 Task: Find emails with specific words in a specific order: `"Important Mail"`.
Action: Mouse moved to (611, 81)
Screenshot: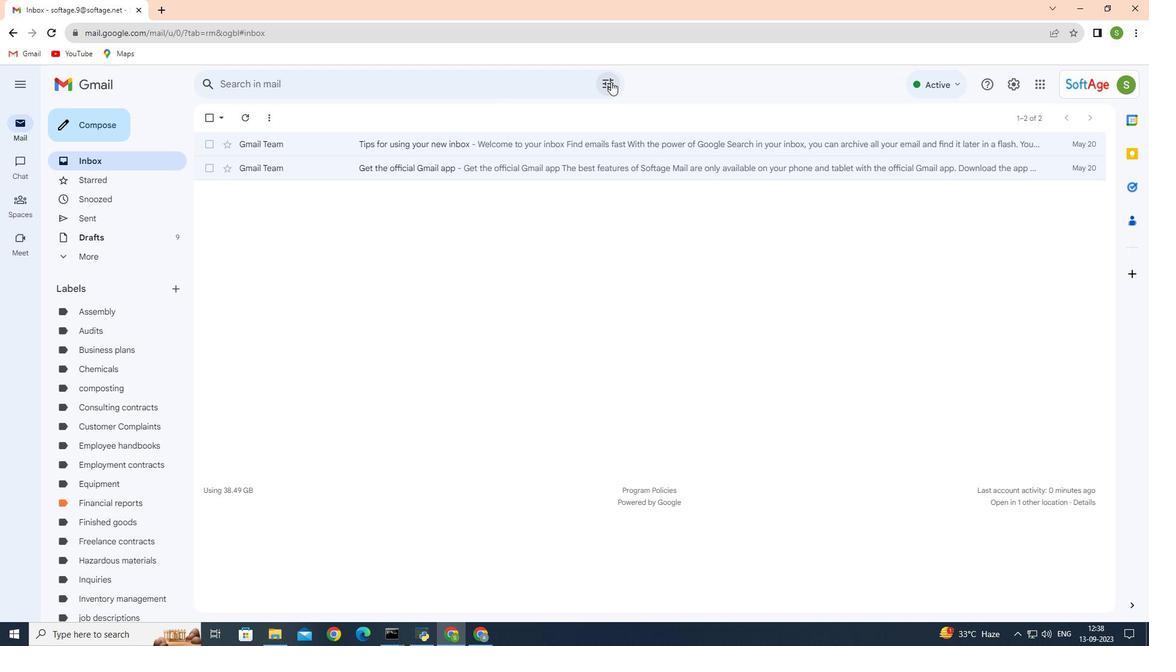 
Action: Mouse pressed left at (611, 81)
Screenshot: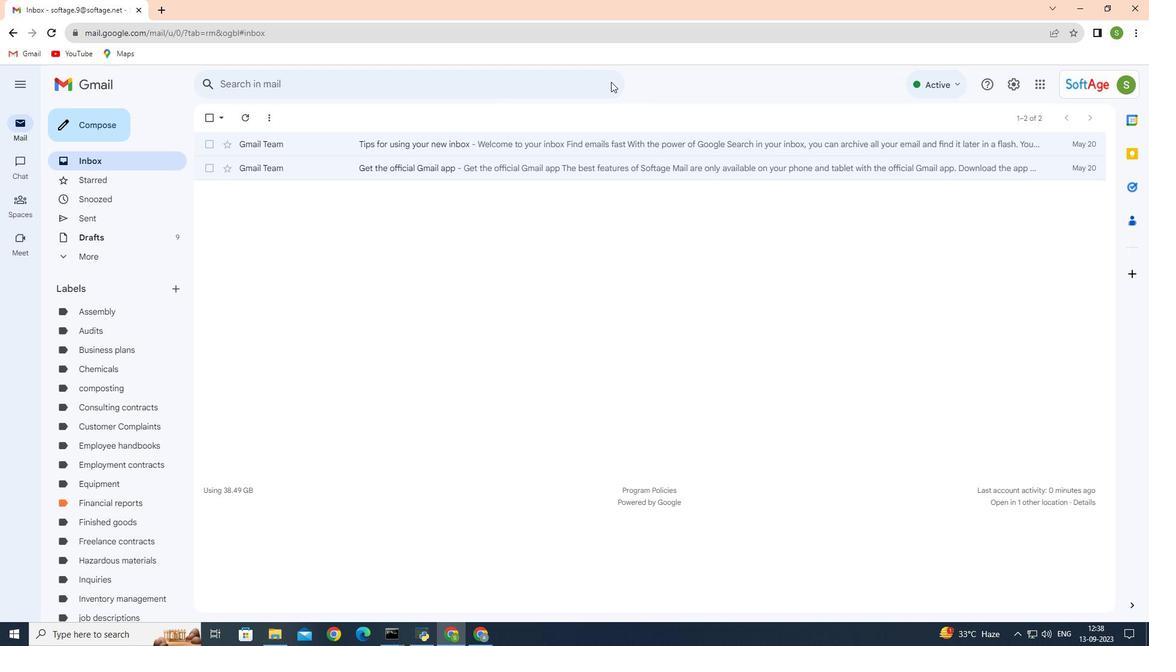 
Action: Mouse moved to (136, 259)
Screenshot: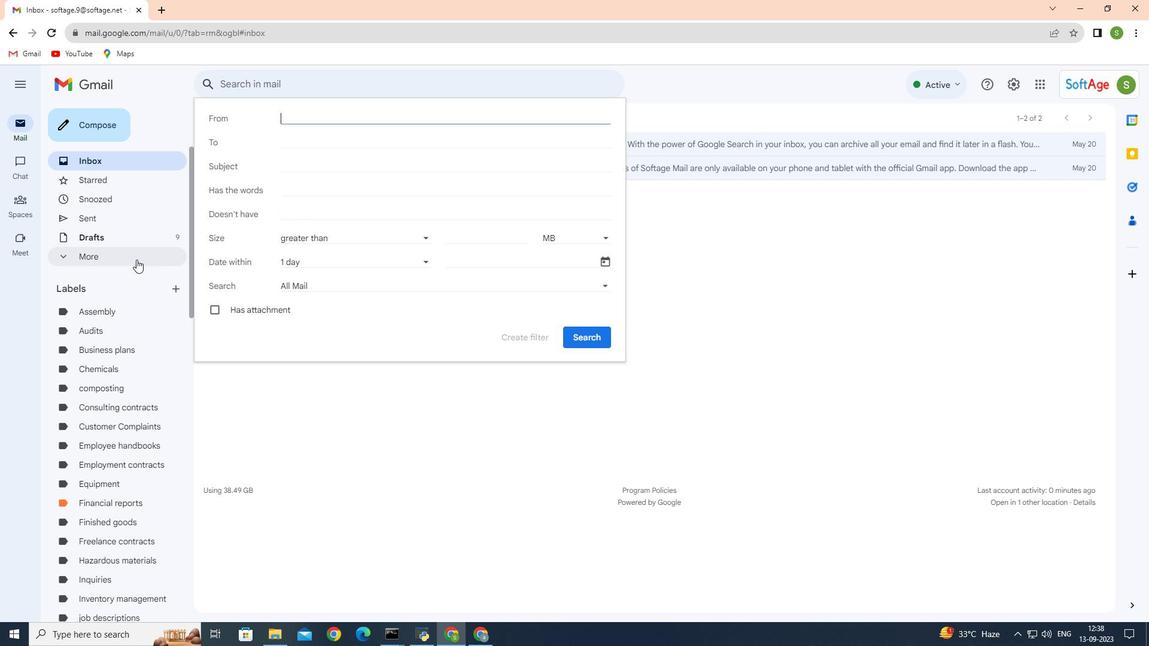 
Action: Mouse pressed left at (136, 259)
Screenshot: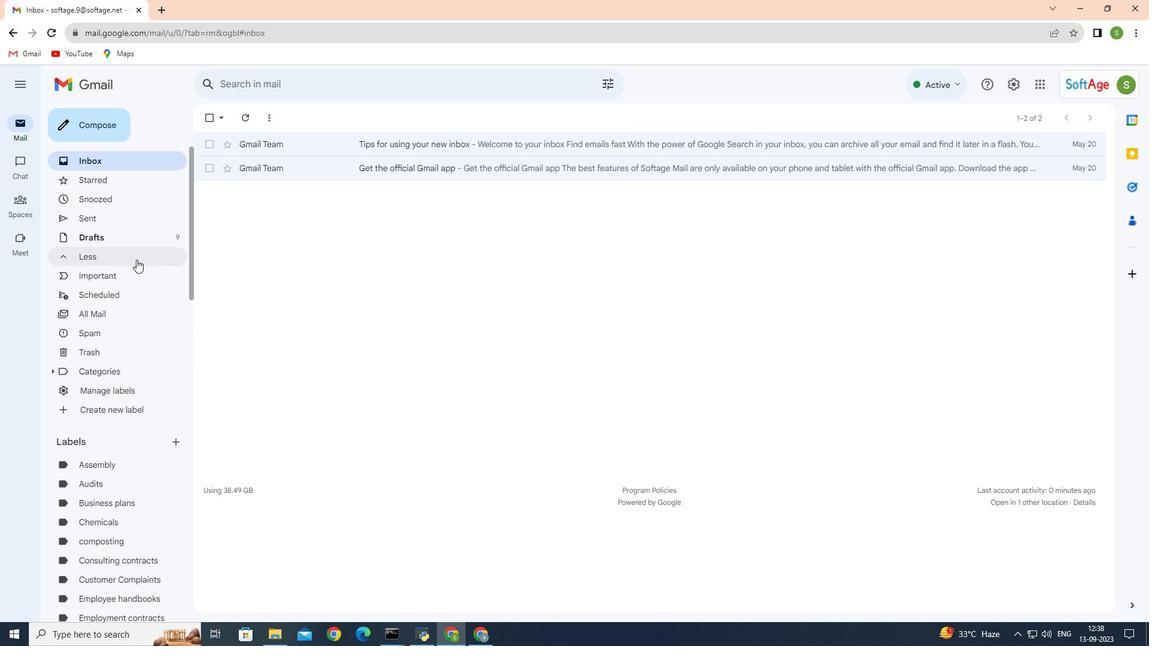 
Action: Mouse moved to (608, 83)
Screenshot: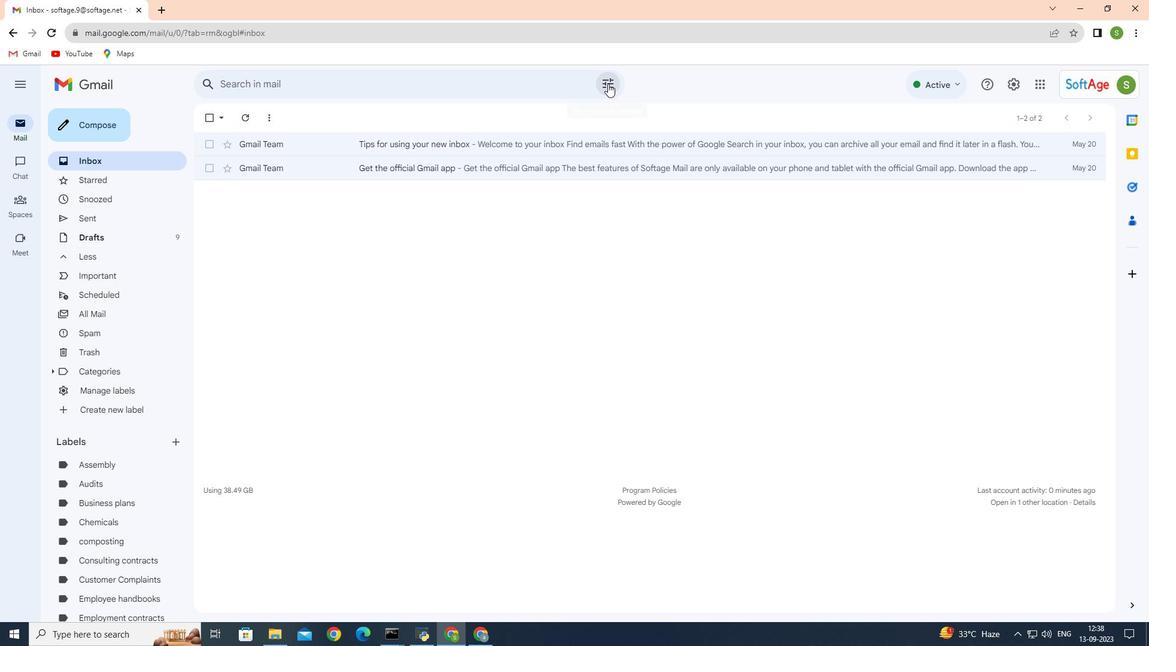 
Action: Mouse pressed left at (608, 83)
Screenshot: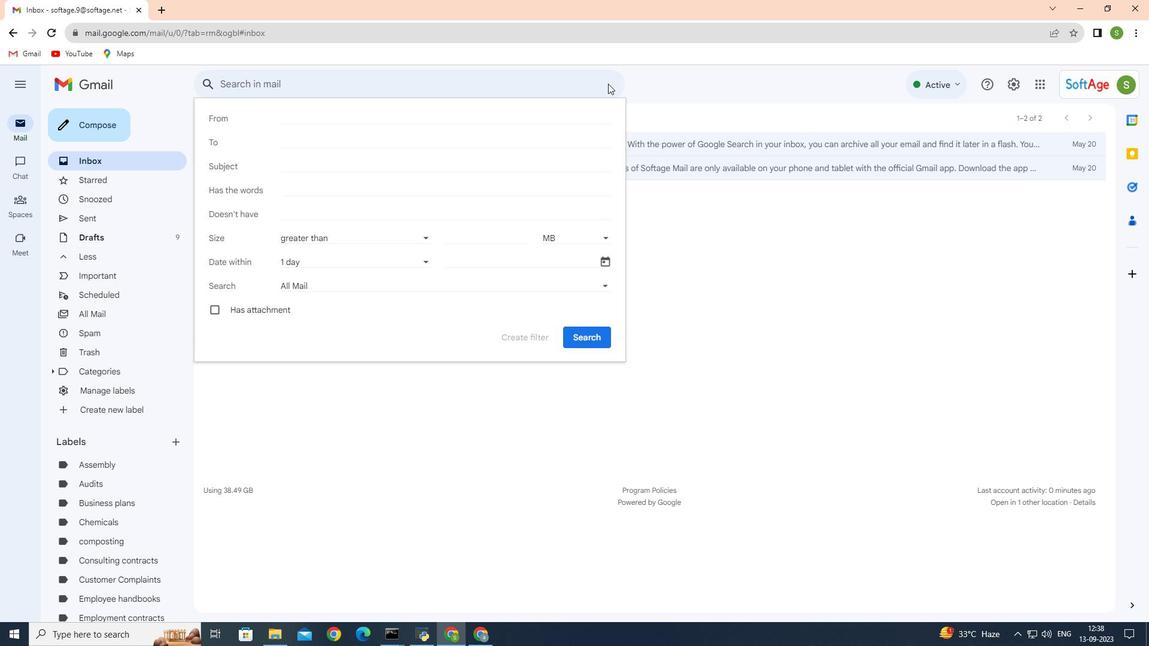 
Action: Mouse moved to (283, 189)
Screenshot: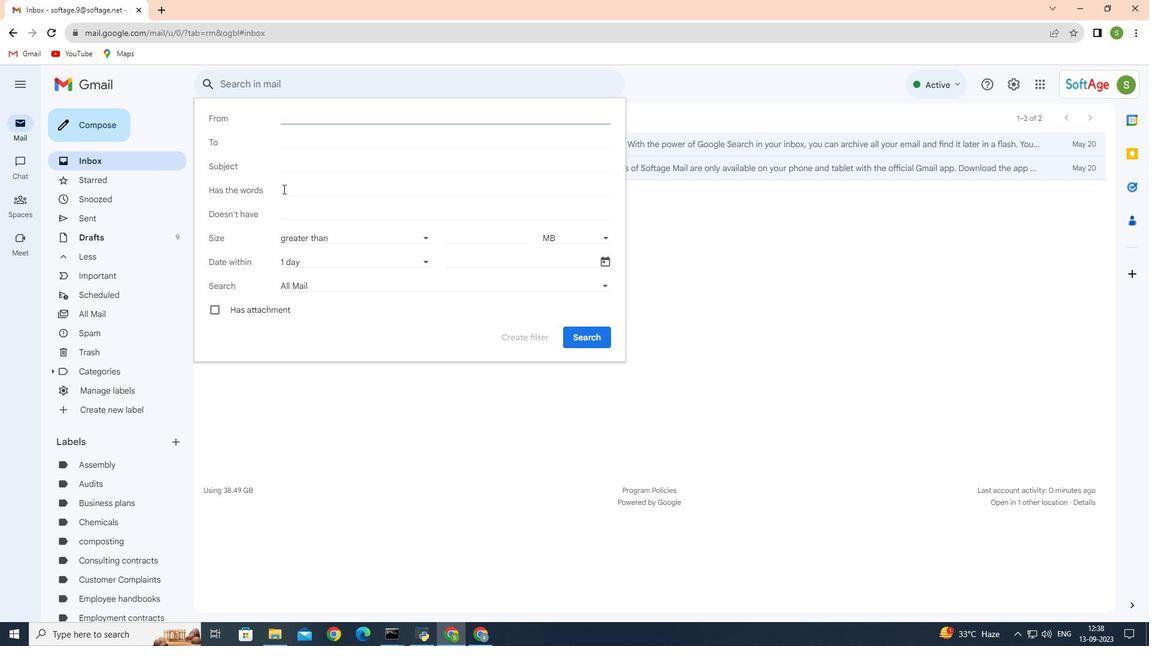 
Action: Mouse pressed left at (283, 189)
Screenshot: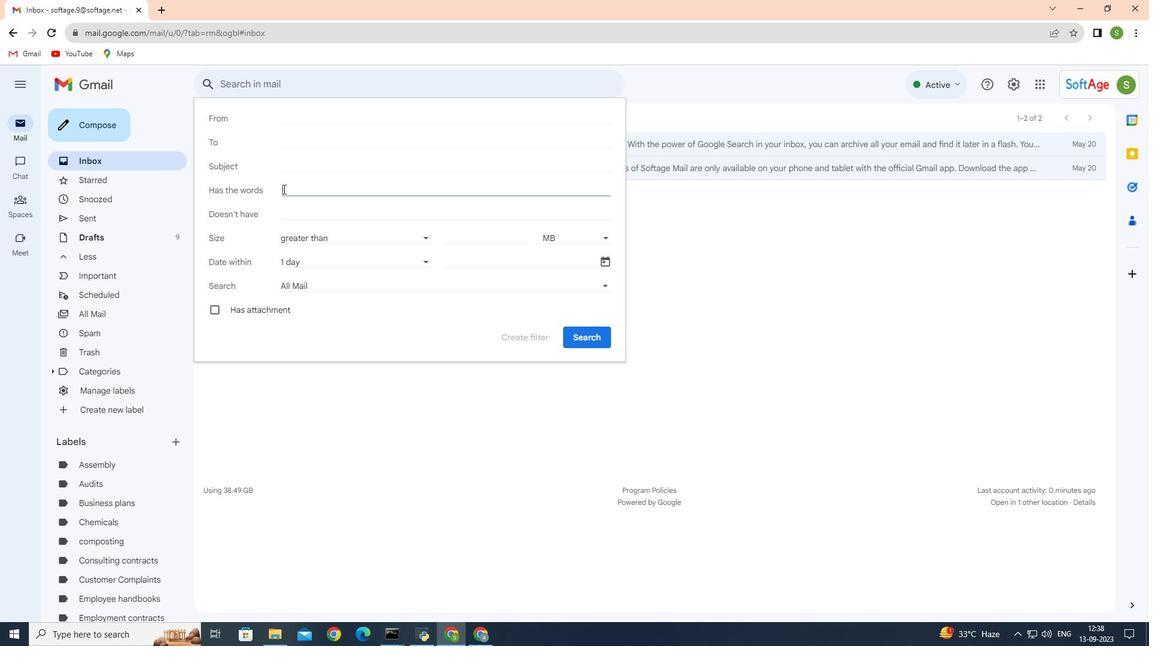 
Action: Mouse moved to (405, 160)
Screenshot: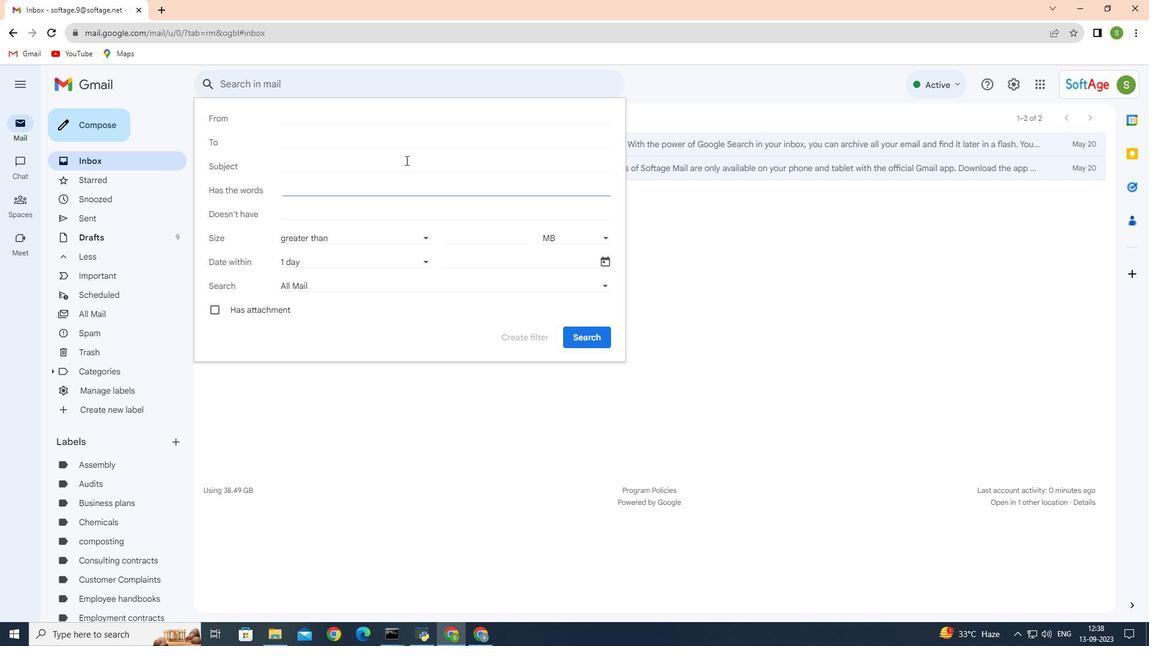 
Action: Key pressed important<Key.space>mail
Screenshot: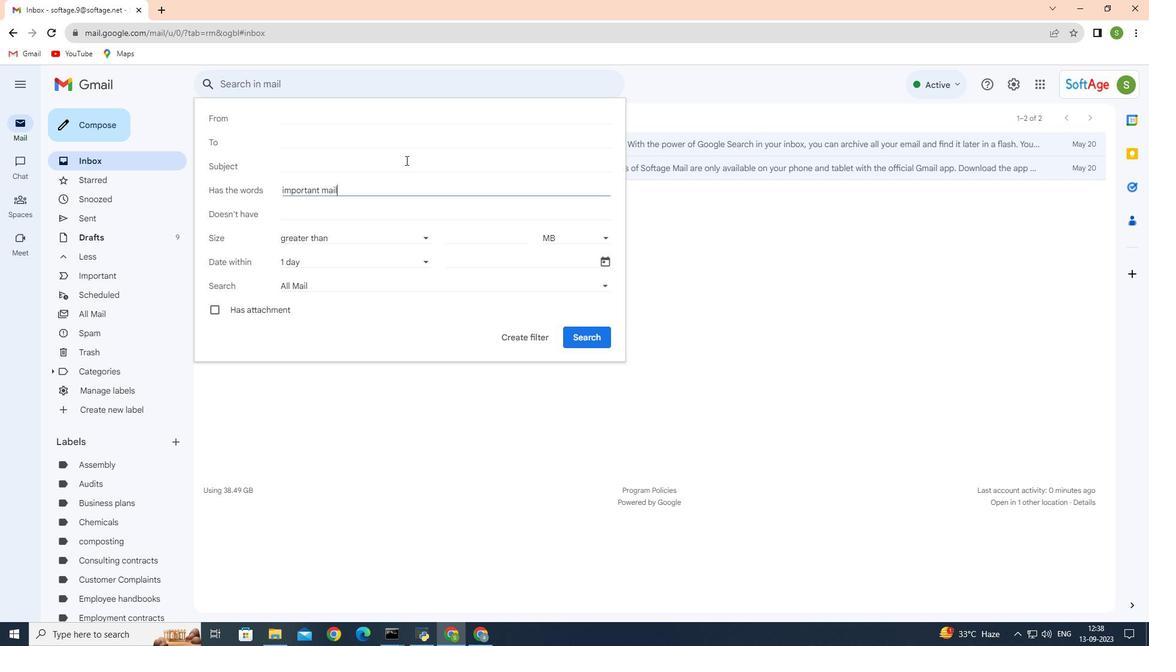 
Action: Mouse moved to (590, 339)
Screenshot: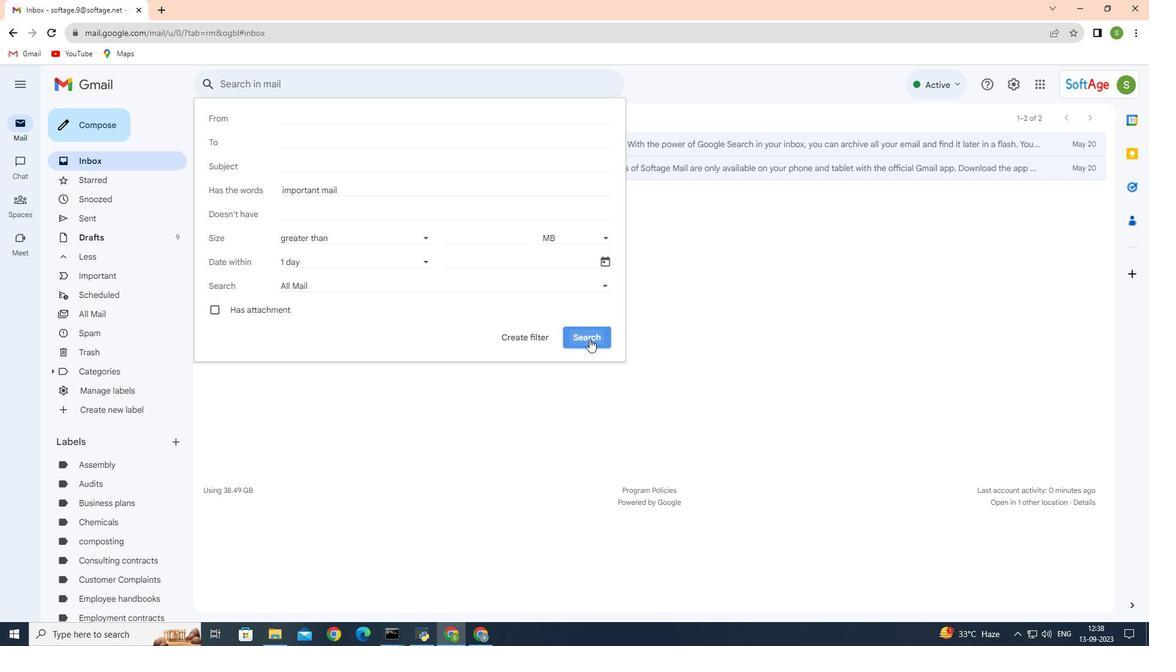
Action: Mouse pressed left at (590, 339)
Screenshot: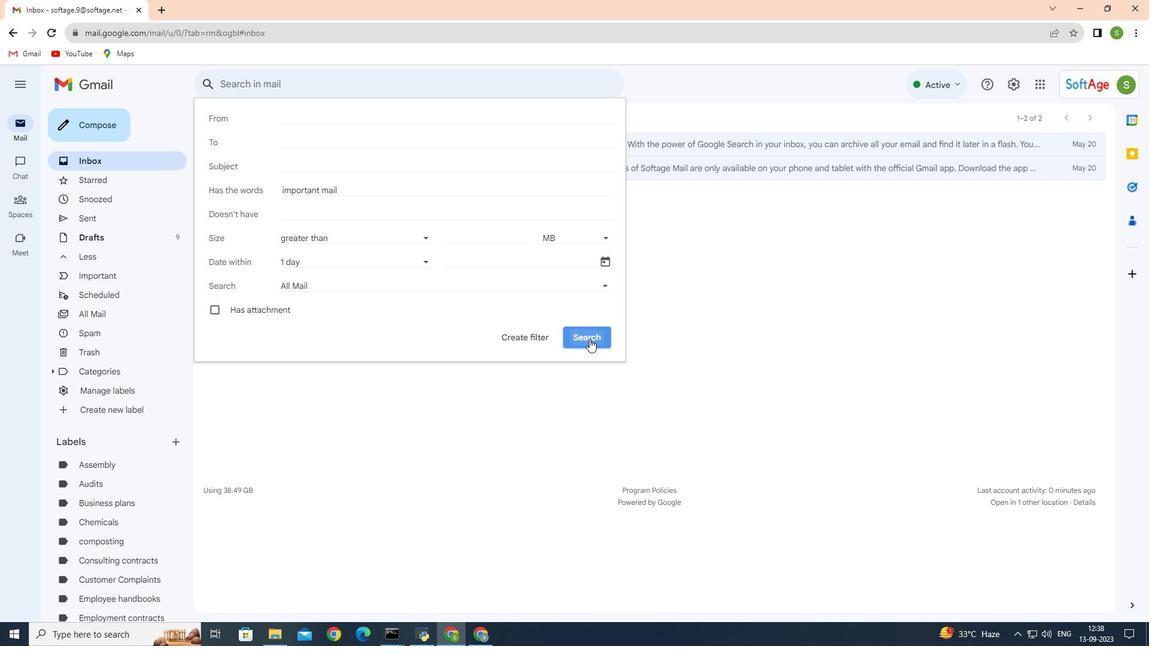 
Action: Mouse moved to (510, 301)
Screenshot: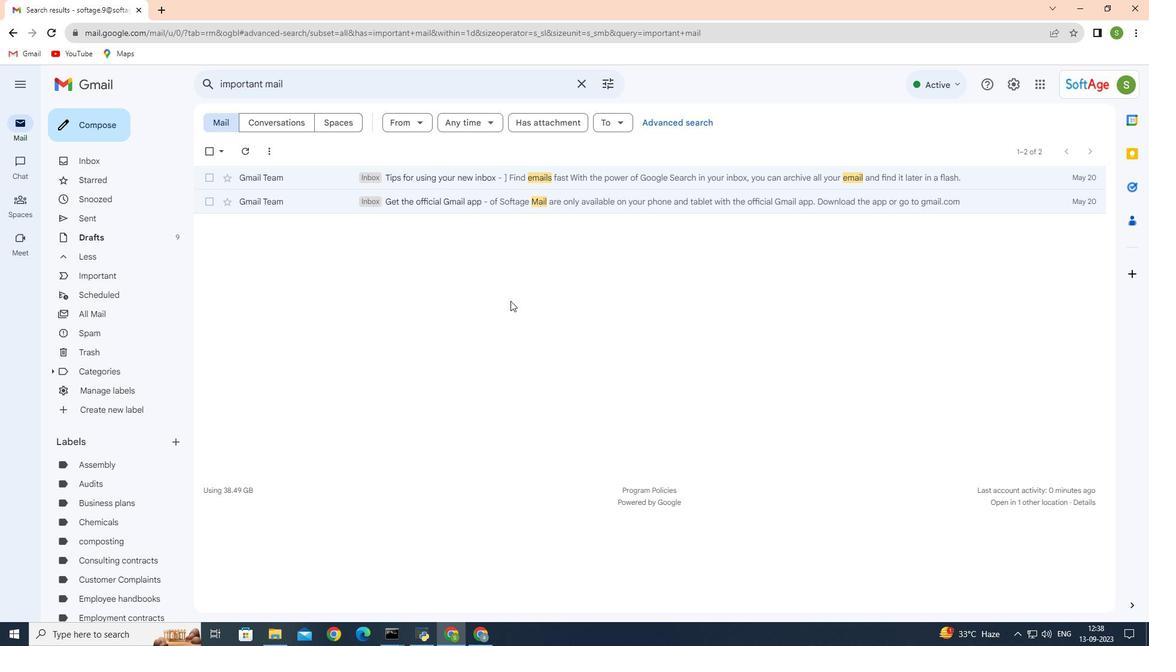 
